 Task: Look for products from Langers only.
Action: Mouse moved to (13, 123)
Screenshot: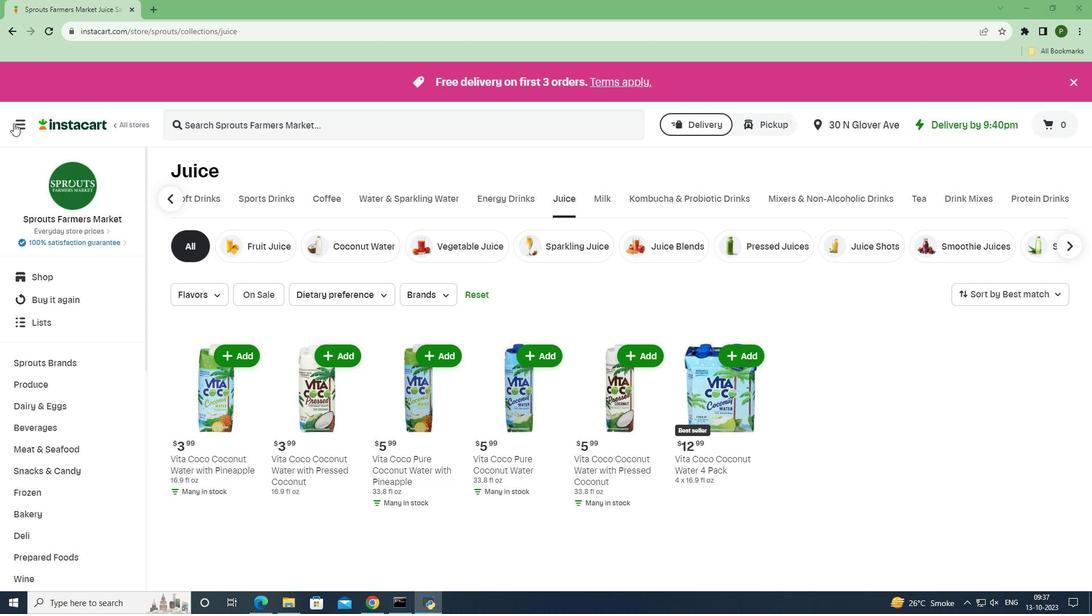 
Action: Mouse pressed left at (13, 123)
Screenshot: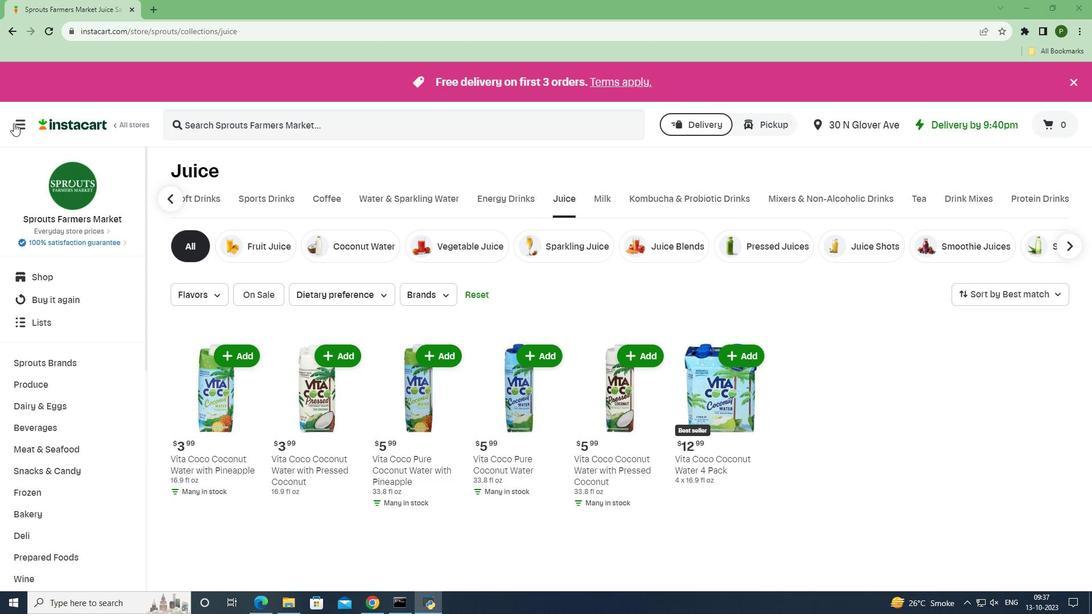 
Action: Mouse moved to (31, 298)
Screenshot: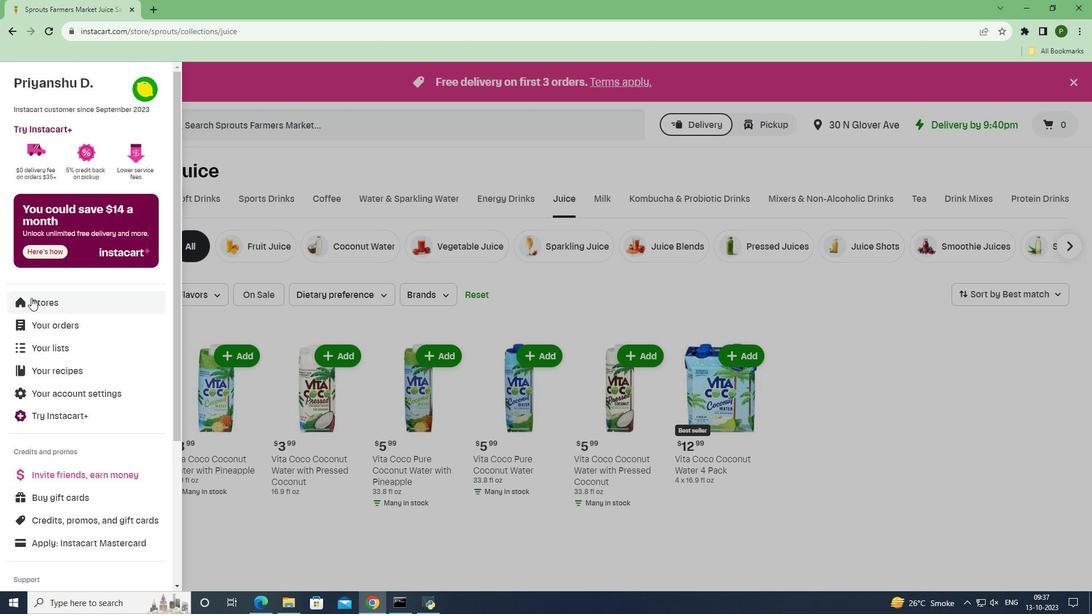 
Action: Mouse pressed left at (31, 298)
Screenshot: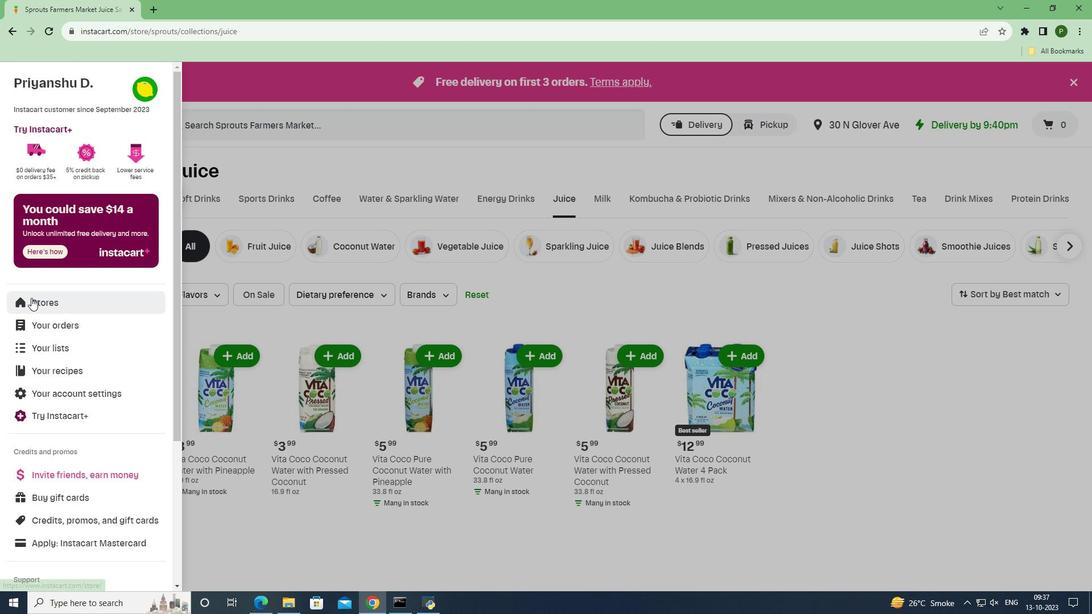 
Action: Mouse moved to (260, 137)
Screenshot: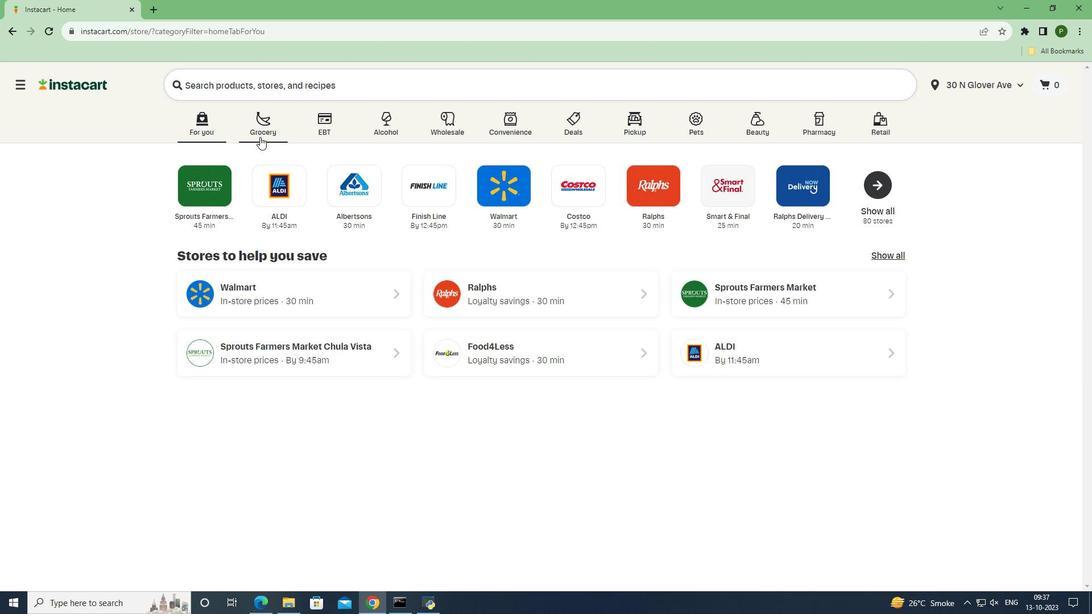 
Action: Mouse pressed left at (260, 137)
Screenshot: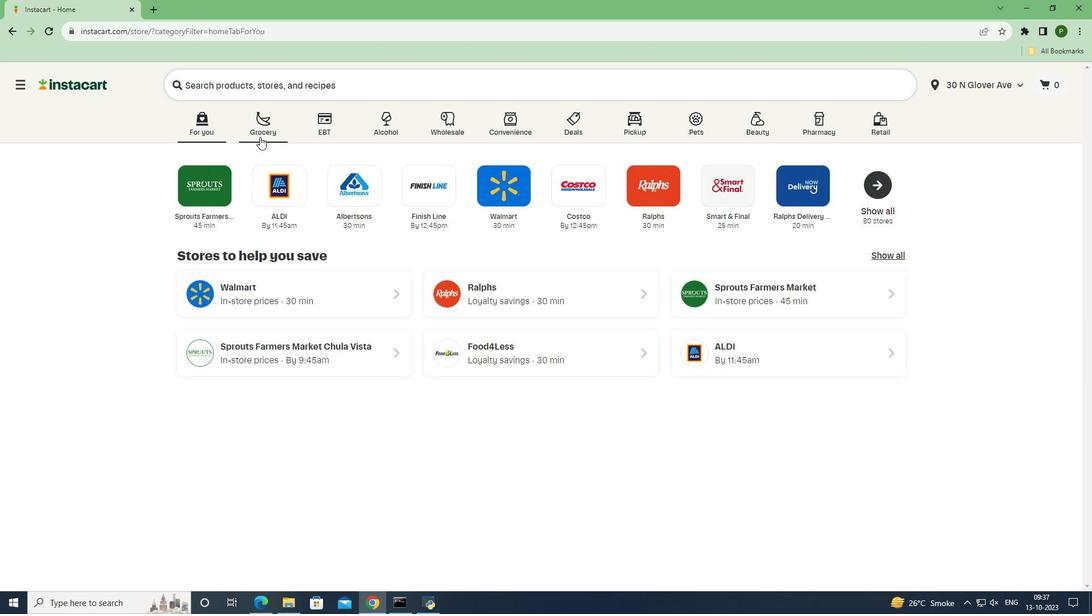 
Action: Mouse moved to (685, 260)
Screenshot: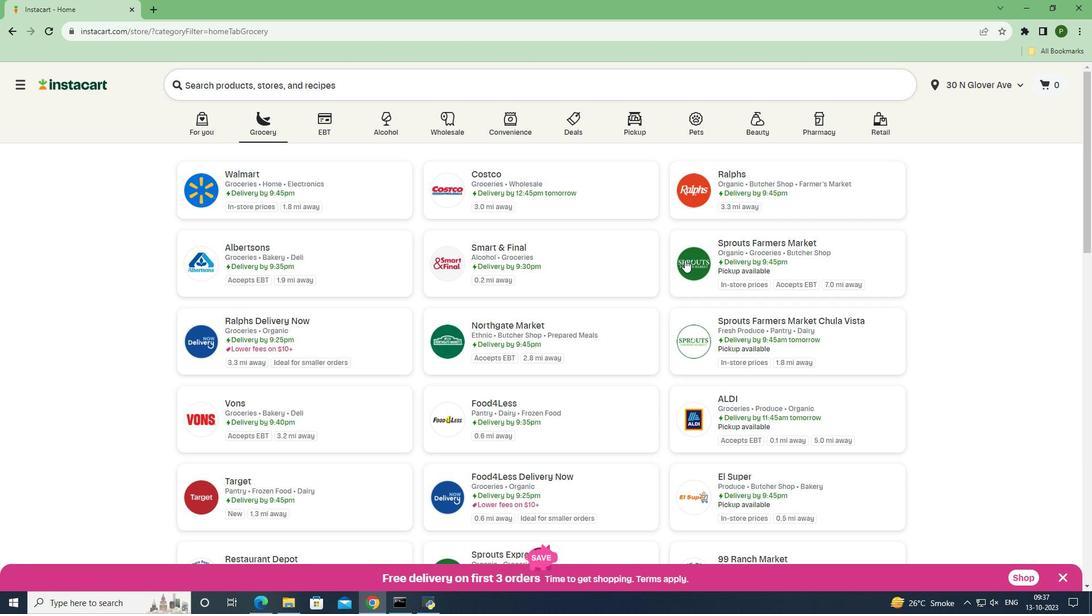 
Action: Mouse pressed left at (685, 260)
Screenshot: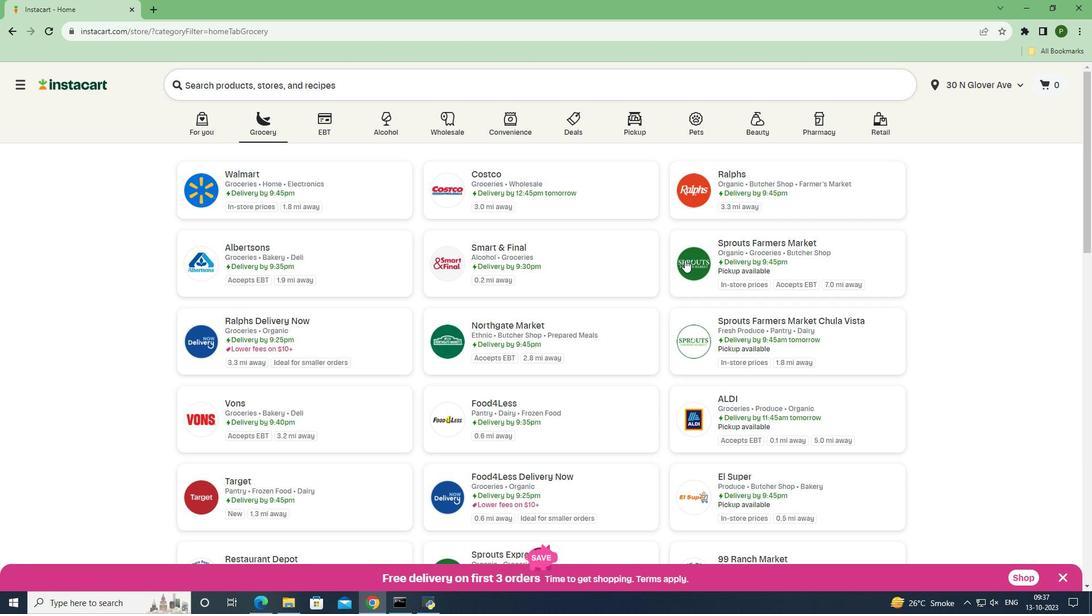 
Action: Mouse moved to (49, 426)
Screenshot: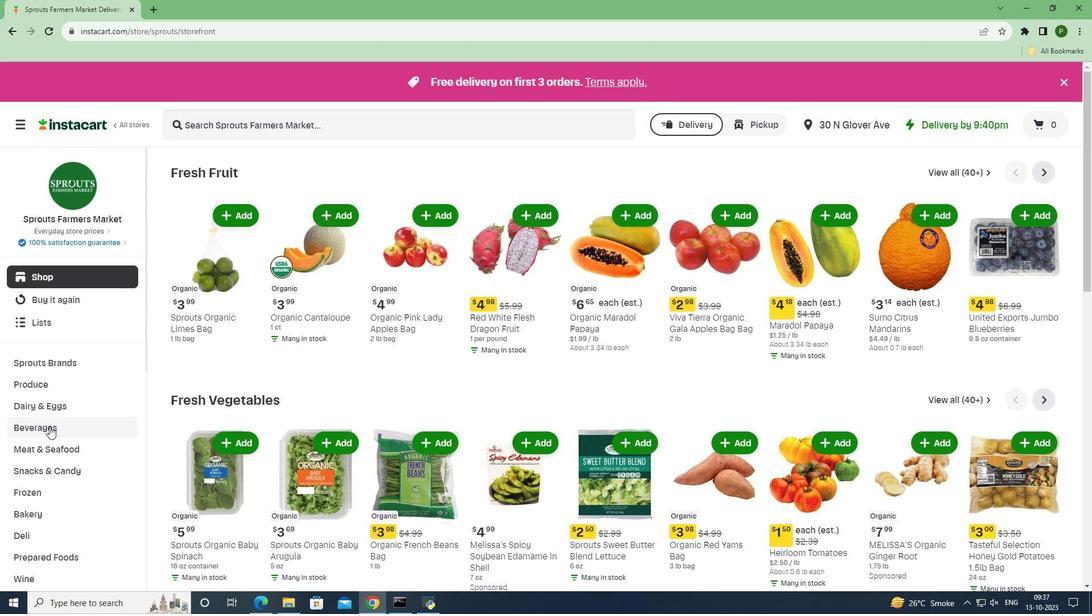 
Action: Mouse pressed left at (49, 426)
Screenshot: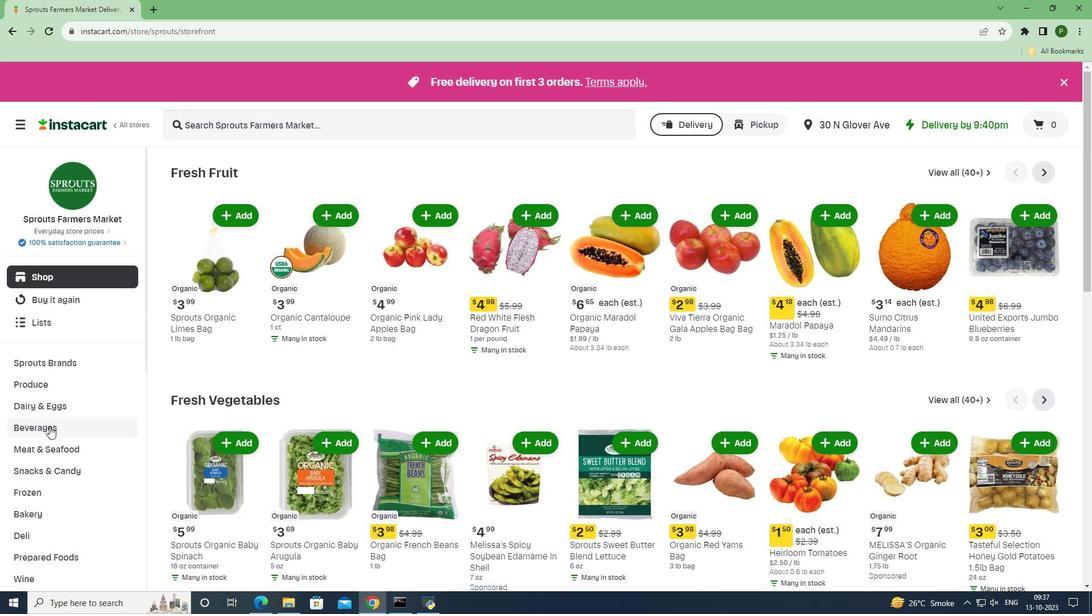 
Action: Mouse moved to (632, 196)
Screenshot: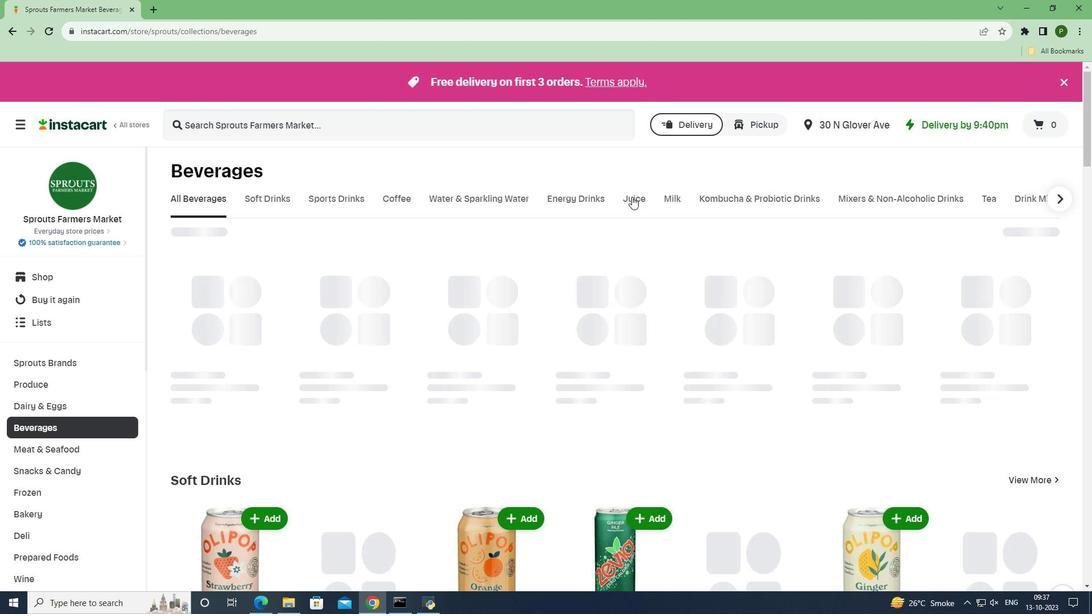 
Action: Mouse pressed left at (632, 196)
Screenshot: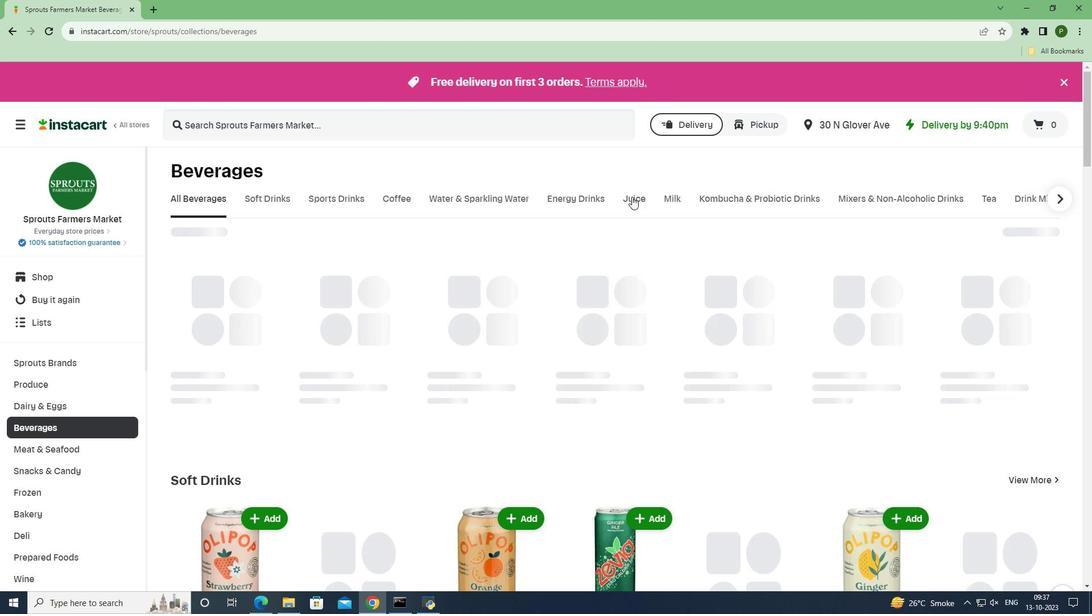 
Action: Mouse moved to (415, 297)
Screenshot: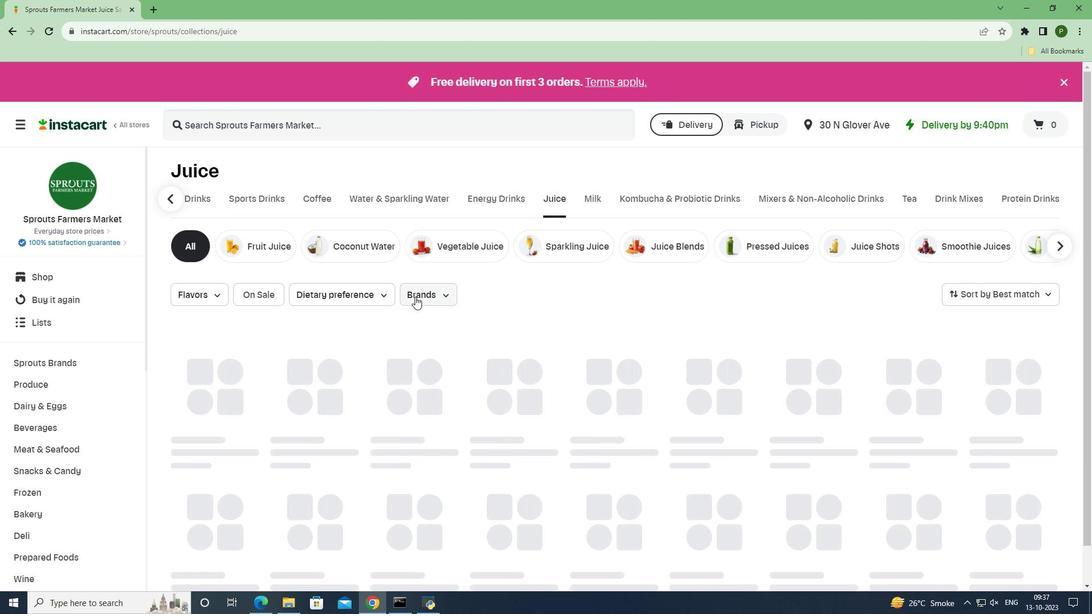 
Action: Mouse pressed left at (415, 297)
Screenshot: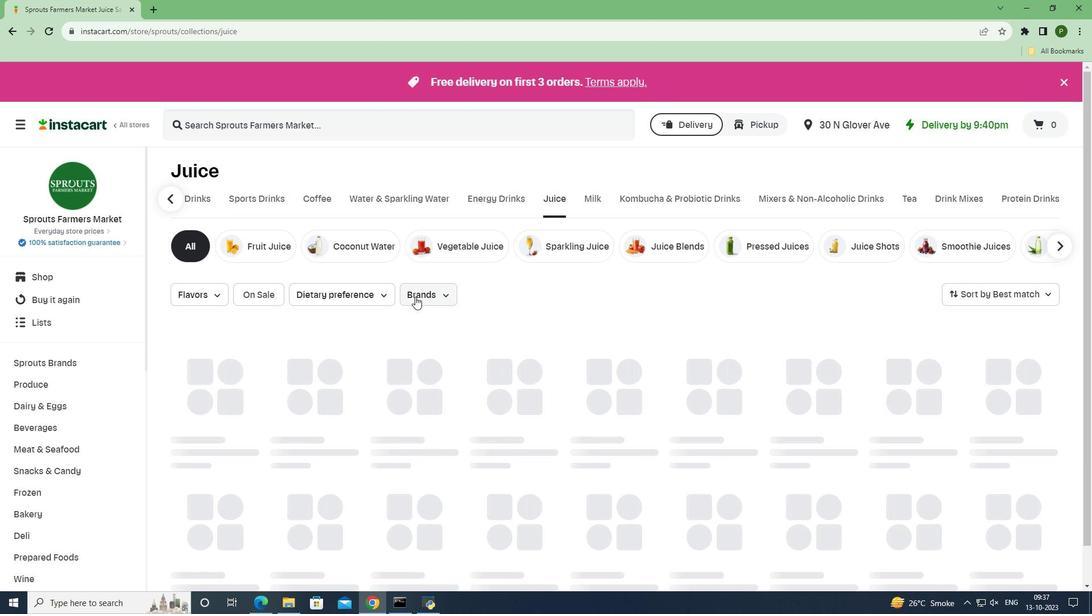 
Action: Mouse moved to (464, 382)
Screenshot: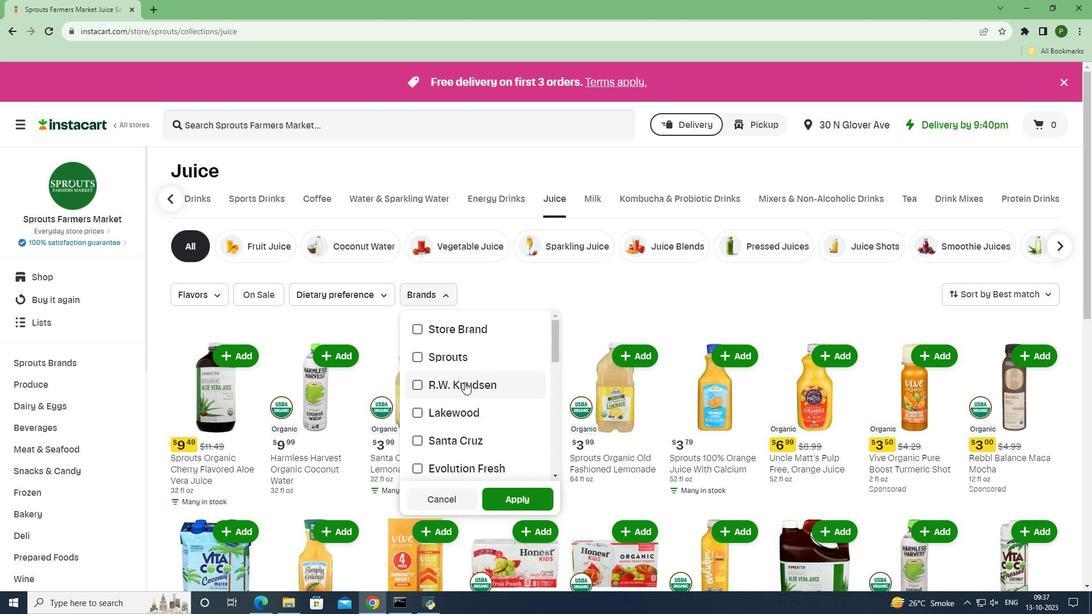 
Action: Mouse scrolled (464, 381) with delta (0, 0)
Screenshot: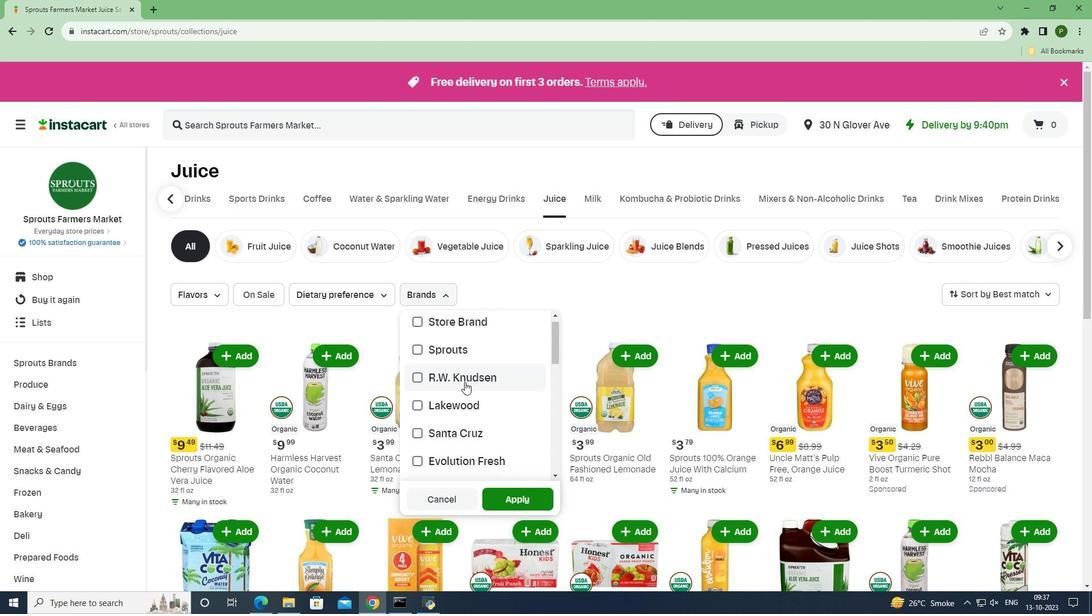 
Action: Mouse scrolled (464, 381) with delta (0, 0)
Screenshot: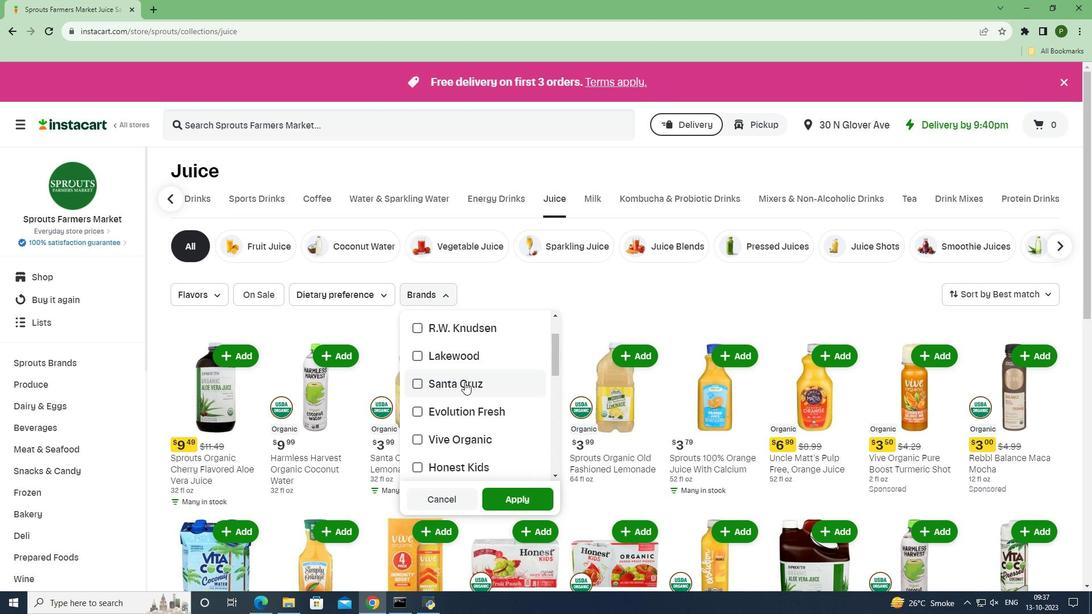 
Action: Mouse moved to (464, 382)
Screenshot: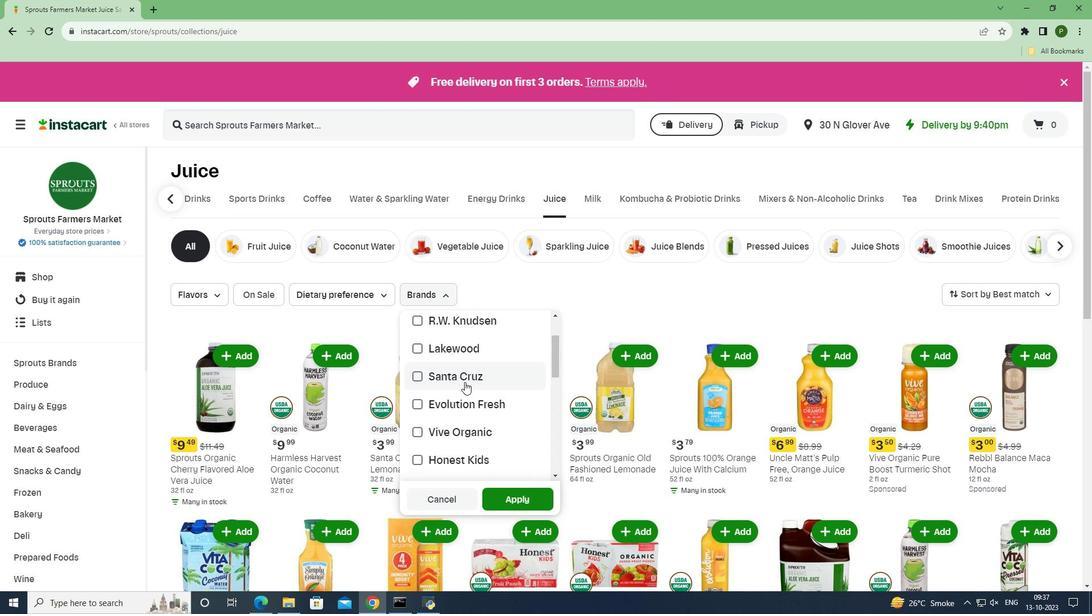 
Action: Mouse scrolled (464, 381) with delta (0, 0)
Screenshot: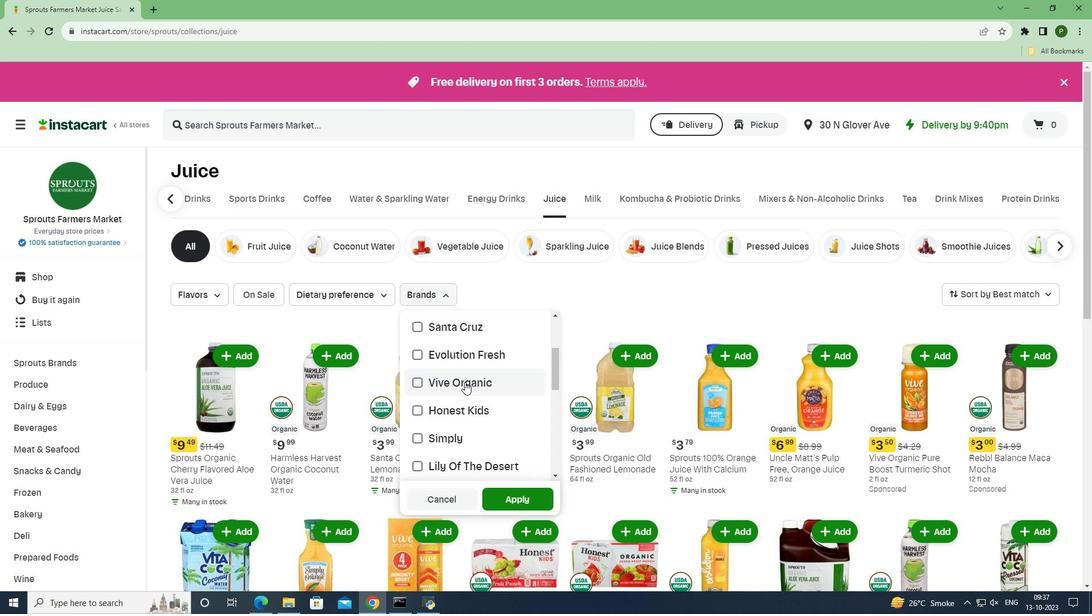 
Action: Mouse scrolled (464, 381) with delta (0, 0)
Screenshot: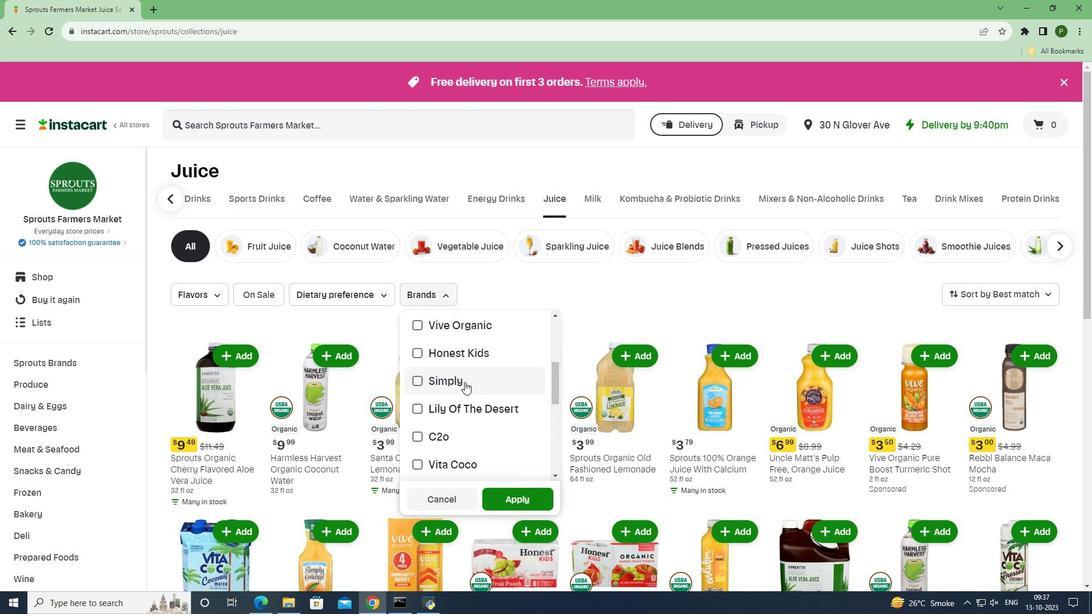 
Action: Mouse scrolled (464, 381) with delta (0, 0)
Screenshot: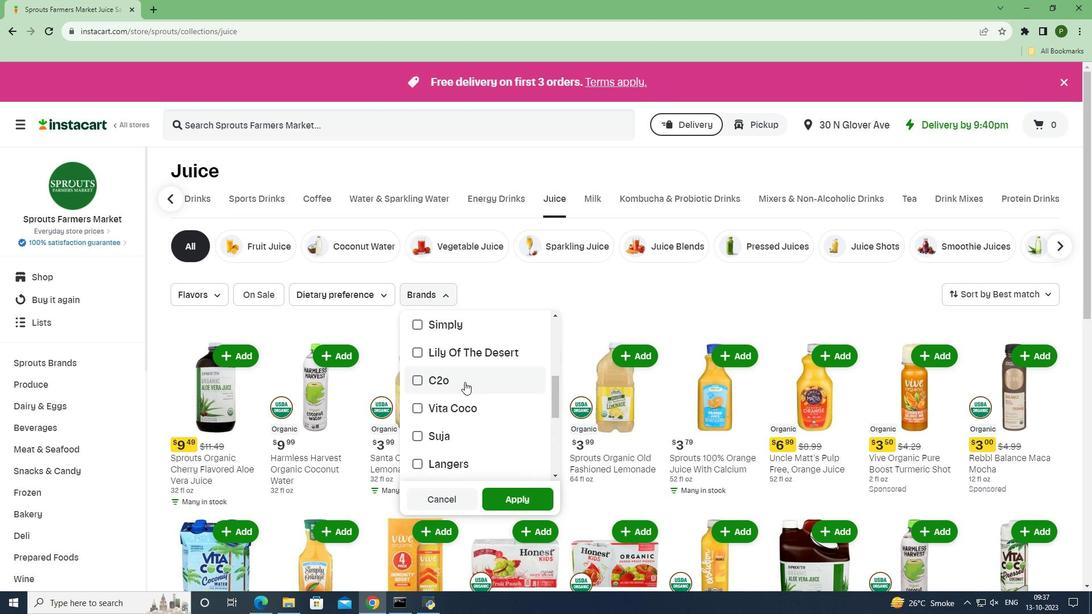 
Action: Mouse moved to (455, 407)
Screenshot: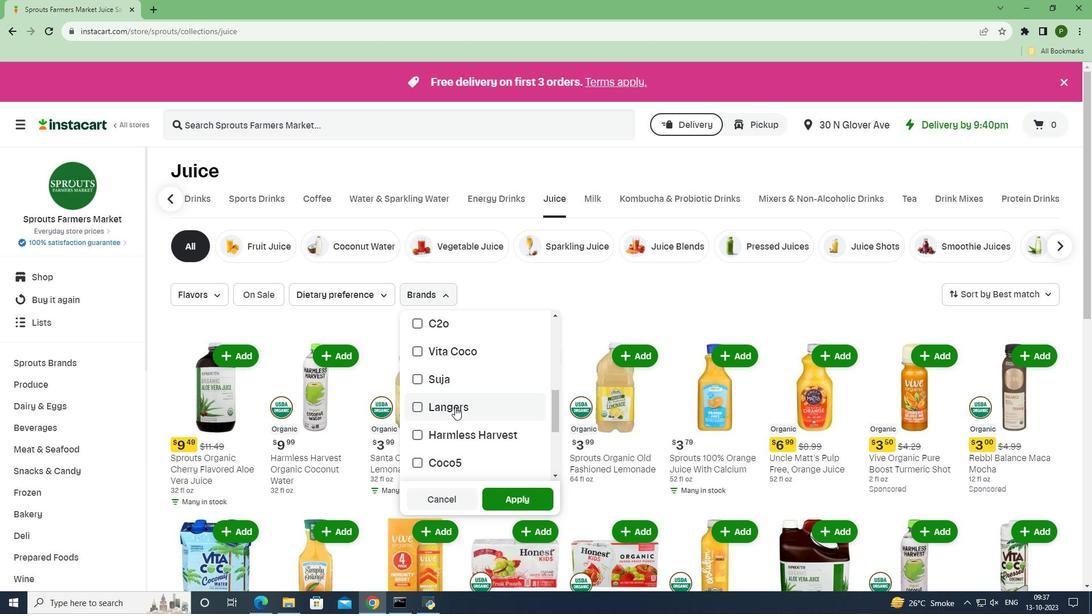 
Action: Mouse pressed left at (455, 407)
Screenshot: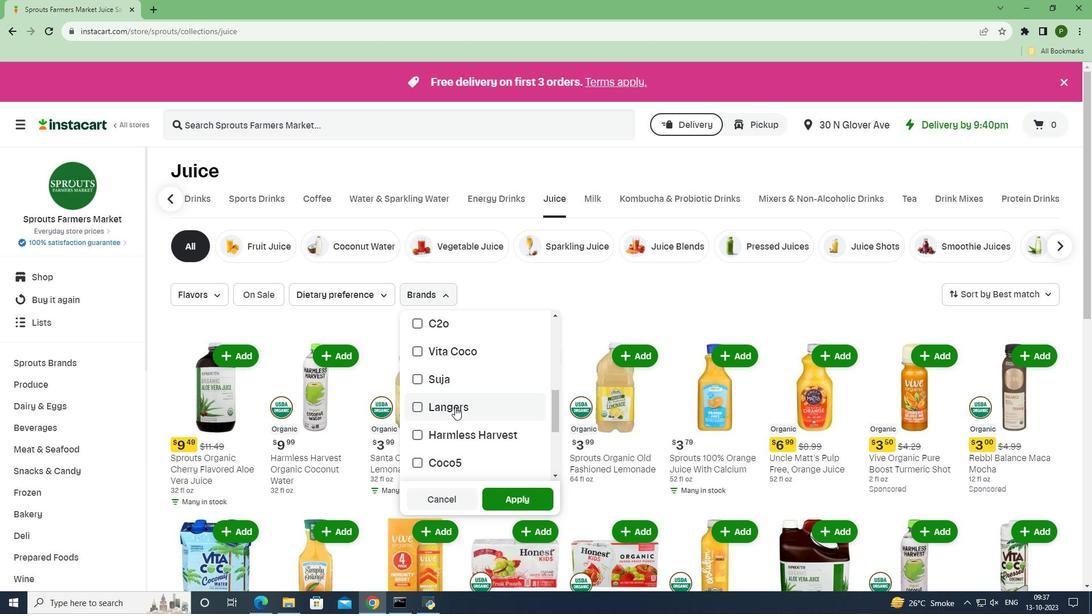 
Action: Mouse moved to (510, 496)
Screenshot: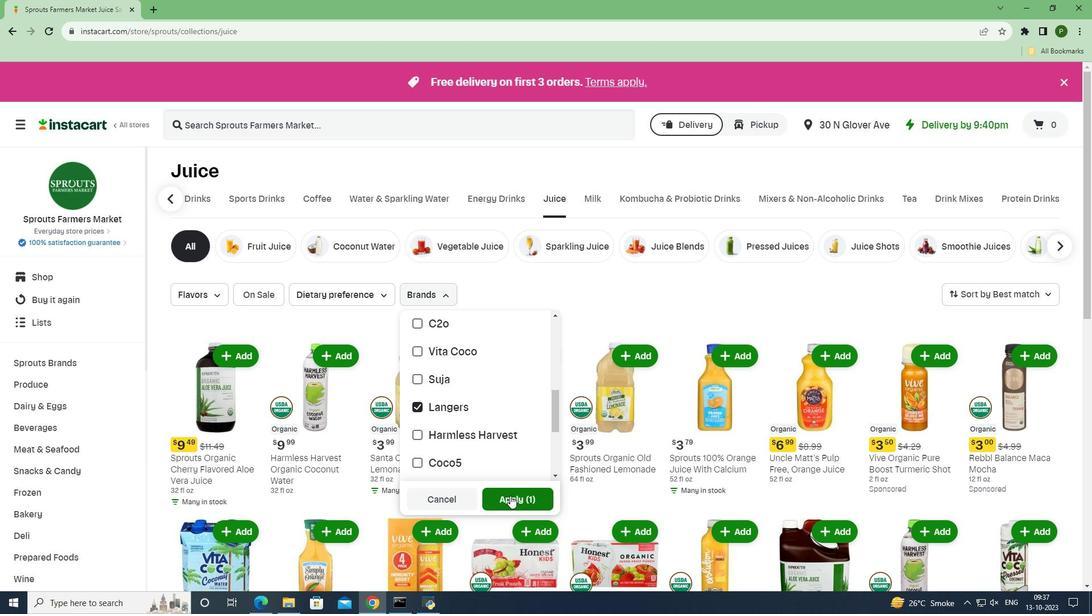 
Action: Mouse pressed left at (510, 496)
Screenshot: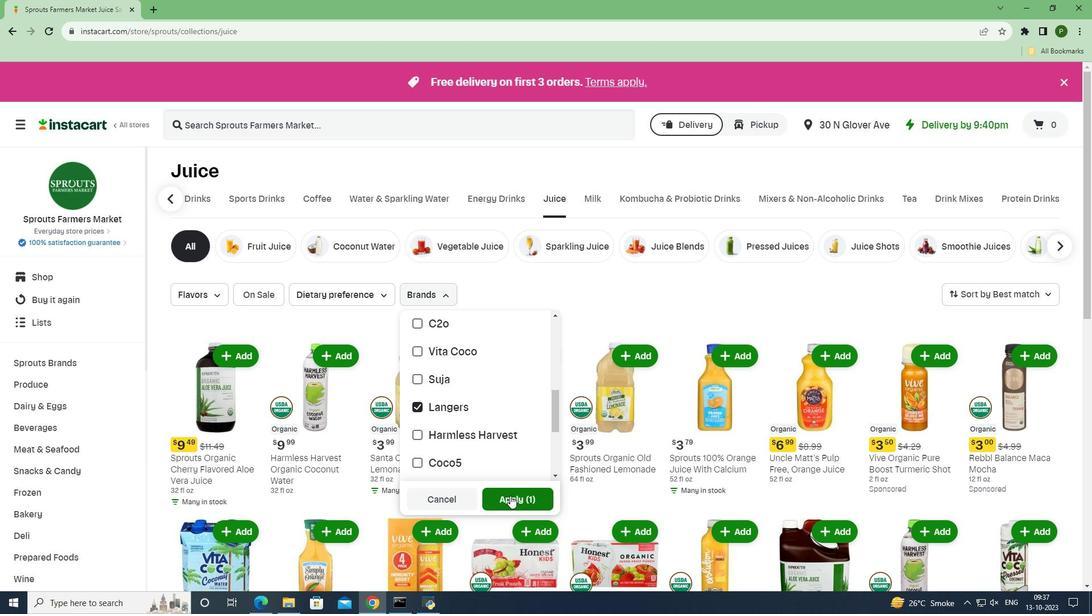 
Action: Mouse moved to (573, 486)
Screenshot: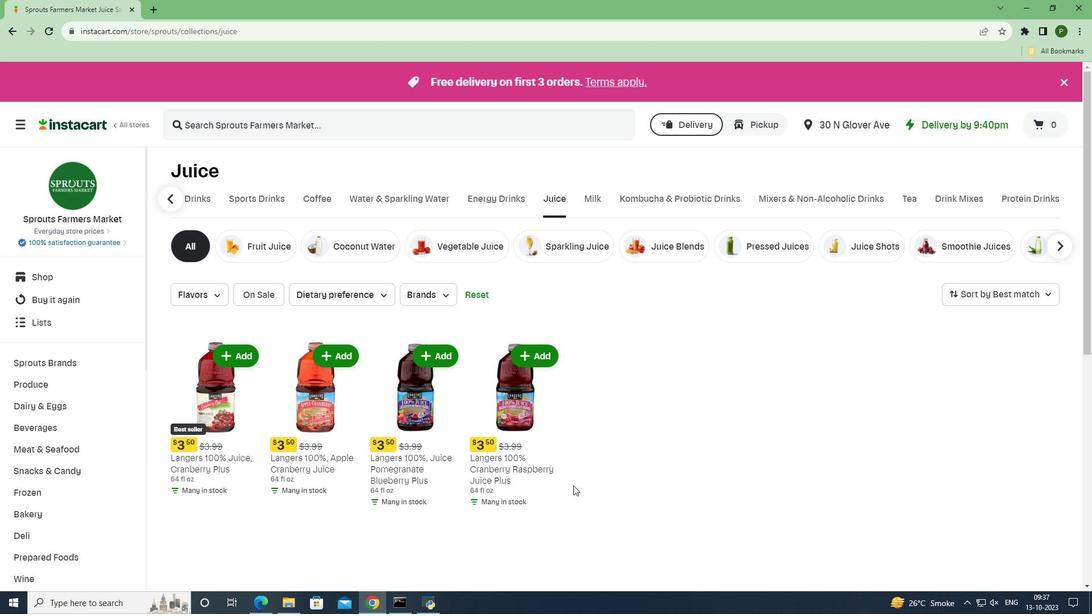 
